 Task: Enable the default data sensitivity level through which we can record the data owner and track field usage
Action: Mouse scrolled (265, 163) with delta (0, 0)
Screenshot: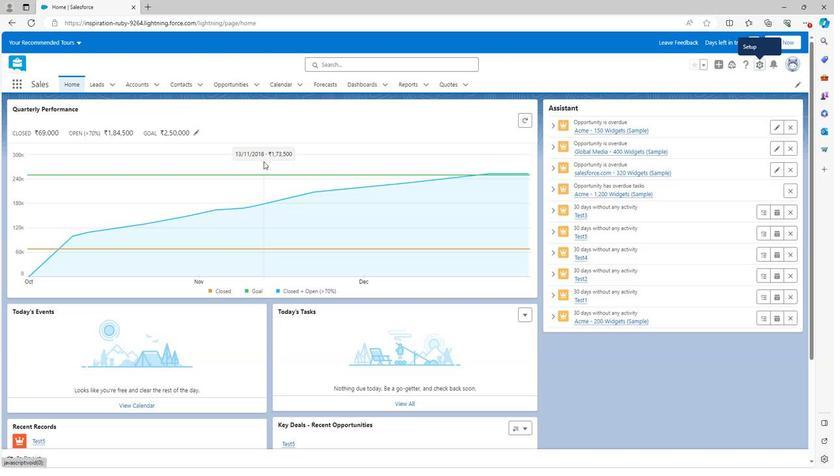 
Action: Mouse scrolled (265, 163) with delta (0, 0)
Screenshot: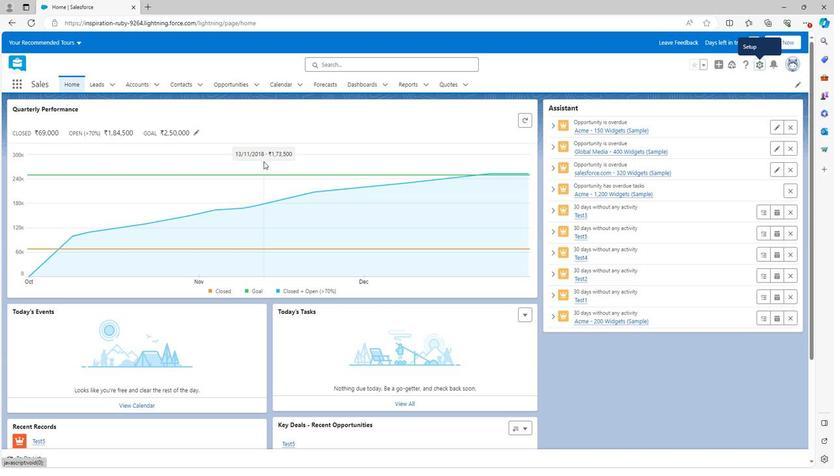 
Action: Mouse scrolled (265, 163) with delta (0, 0)
Screenshot: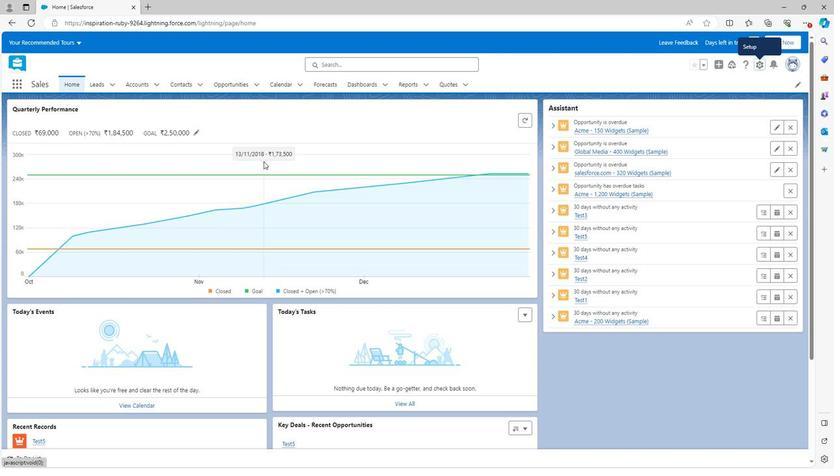 
Action: Mouse scrolled (265, 163) with delta (0, 0)
Screenshot: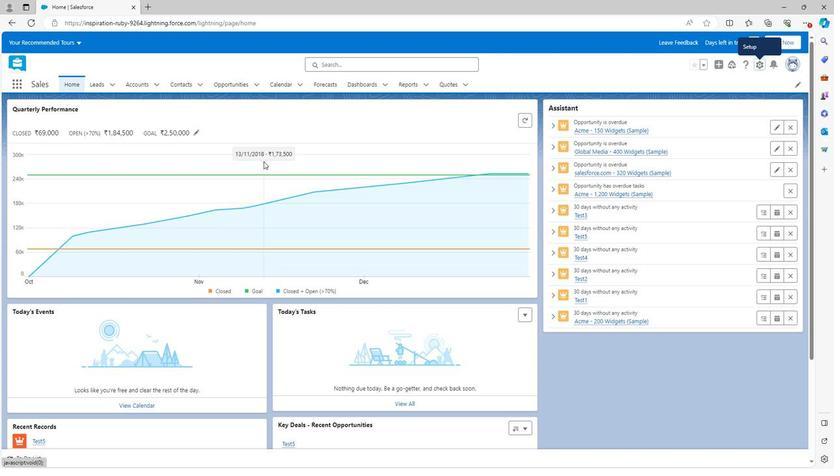 
Action: Mouse scrolled (265, 164) with delta (0, 0)
Screenshot: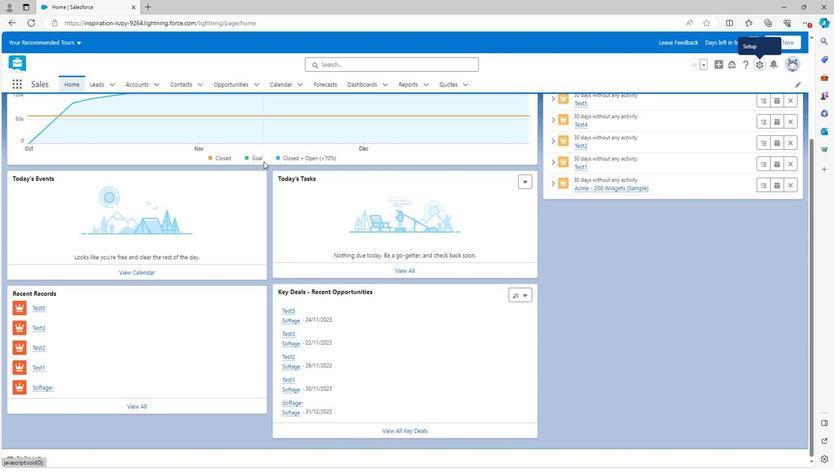 
Action: Mouse scrolled (265, 164) with delta (0, 0)
Screenshot: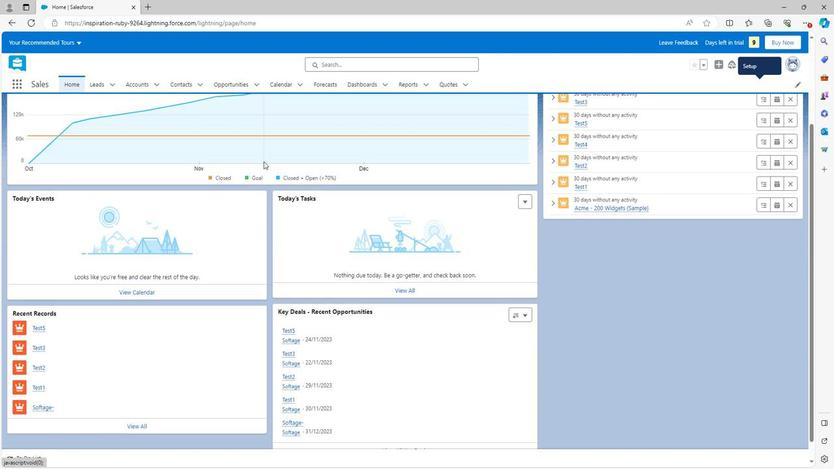 
Action: Mouse scrolled (265, 164) with delta (0, 0)
Screenshot: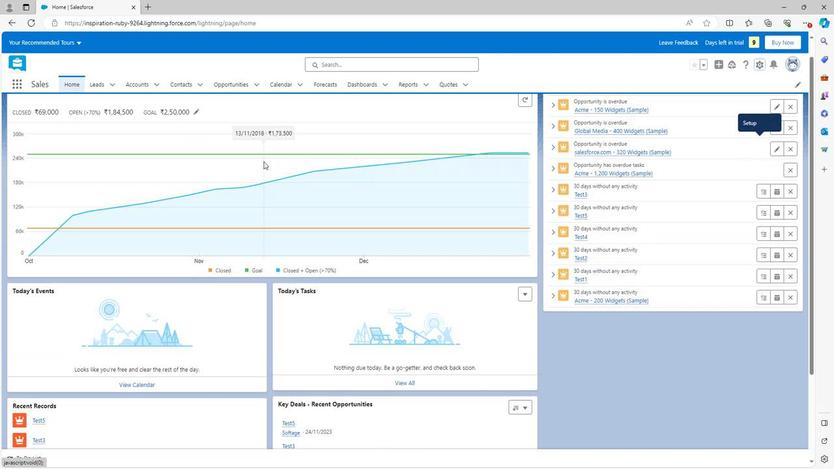 
Action: Mouse scrolled (265, 164) with delta (0, 0)
Screenshot: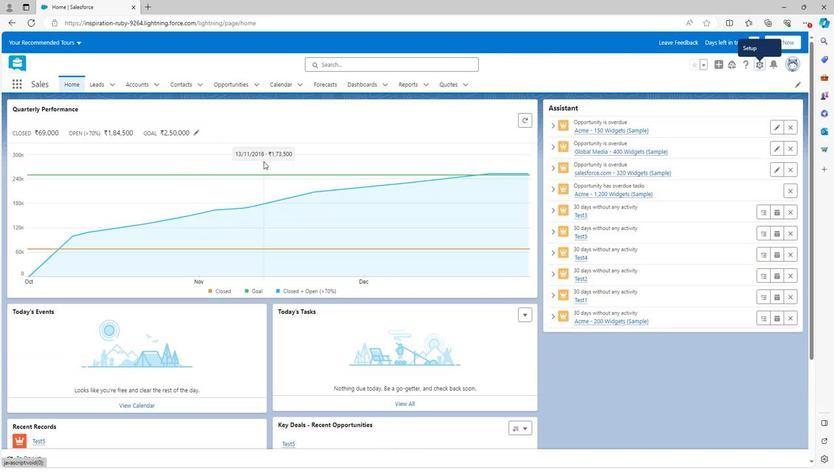 
Action: Mouse moved to (770, 67)
Screenshot: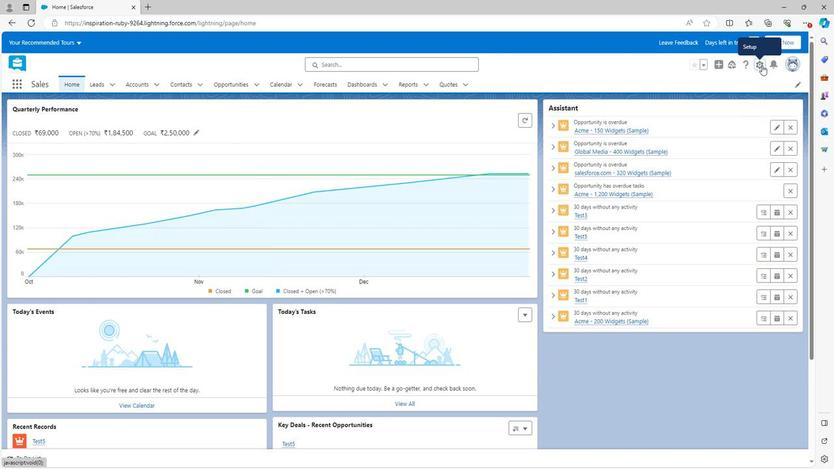 
Action: Mouse pressed left at (770, 67)
Screenshot: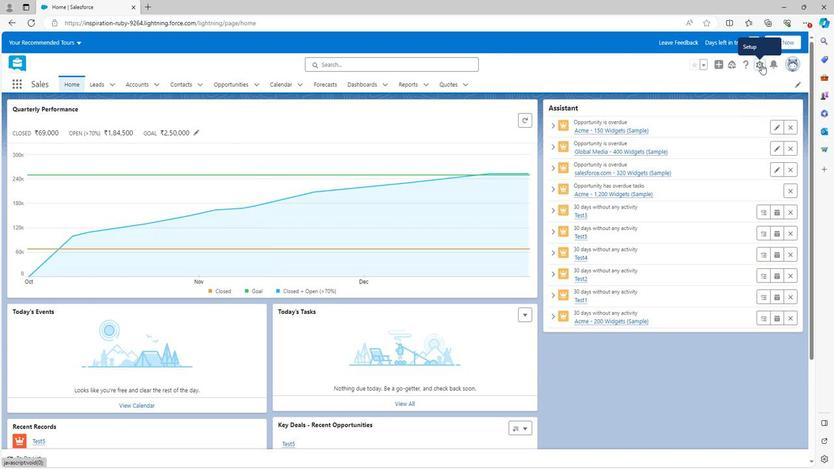 
Action: Mouse moved to (736, 95)
Screenshot: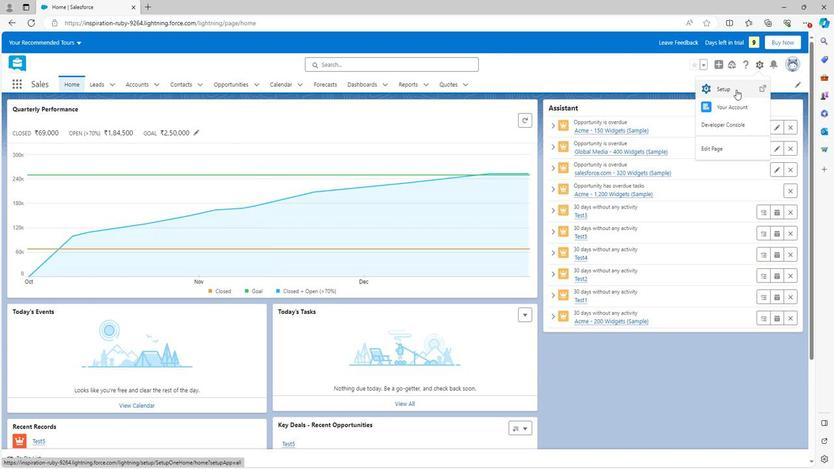 
Action: Mouse pressed left at (736, 95)
Screenshot: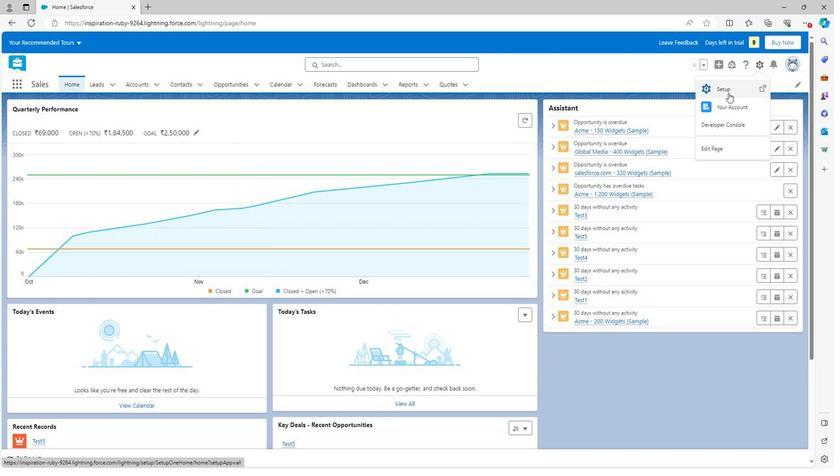 
Action: Mouse moved to (31, 288)
Screenshot: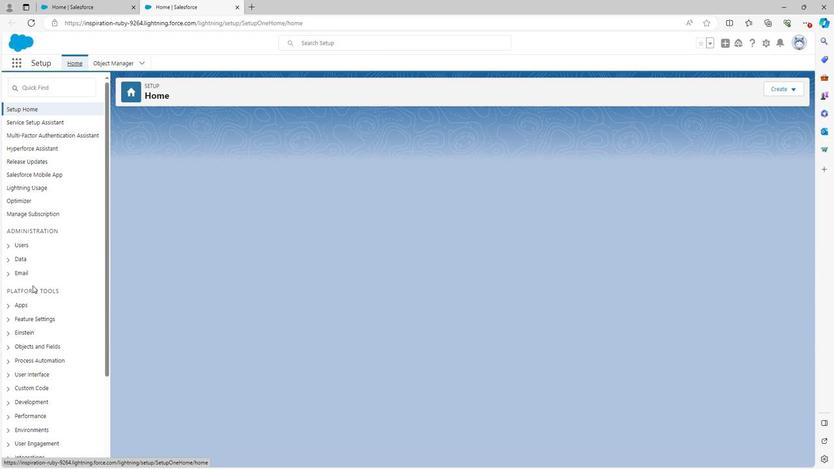 
Action: Mouse scrolled (31, 287) with delta (0, 0)
Screenshot: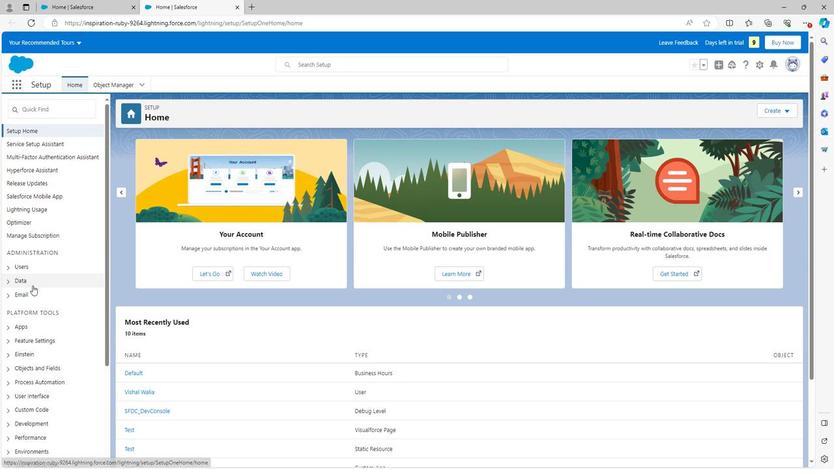 
Action: Mouse scrolled (31, 287) with delta (0, 0)
Screenshot: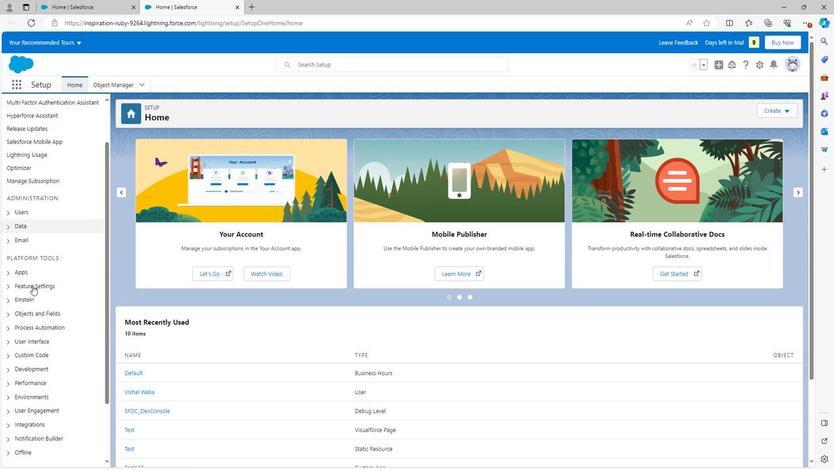 
Action: Mouse scrolled (31, 287) with delta (0, 0)
Screenshot: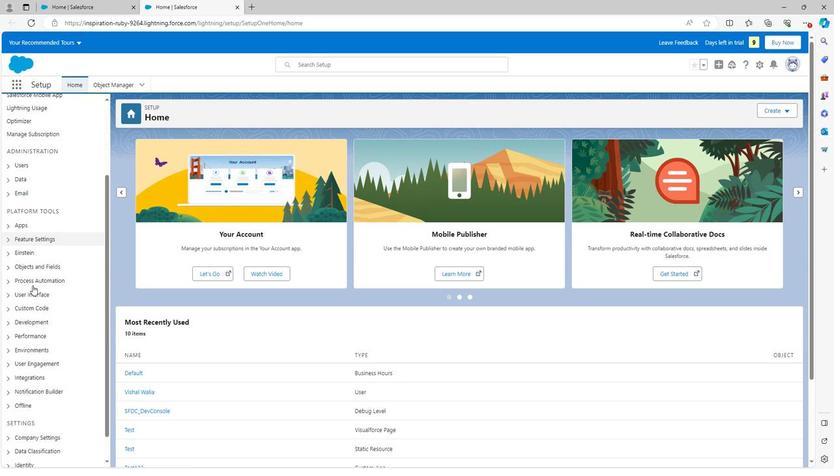 
Action: Mouse scrolled (31, 287) with delta (0, 0)
Screenshot: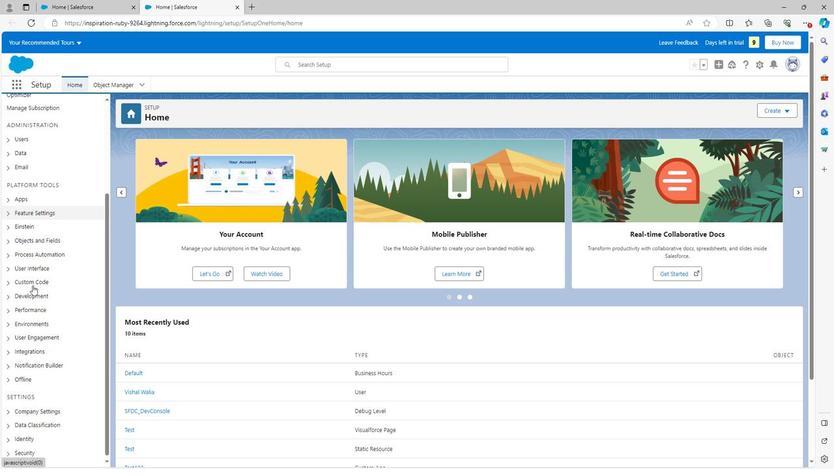 
Action: Mouse moved to (4, 425)
Screenshot: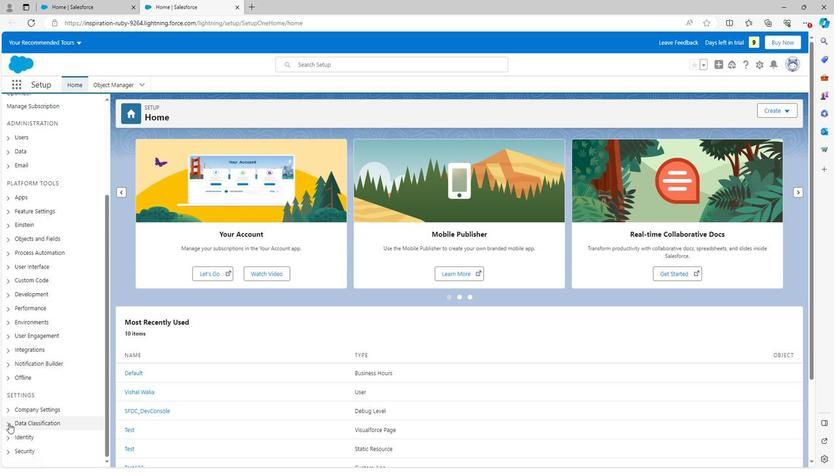 
Action: Mouse pressed left at (4, 425)
Screenshot: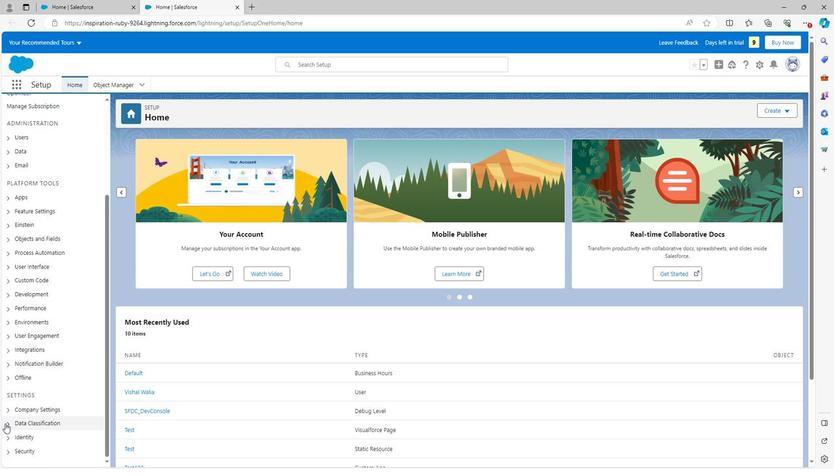 
Action: Mouse scrolled (4, 424) with delta (0, 0)
Screenshot: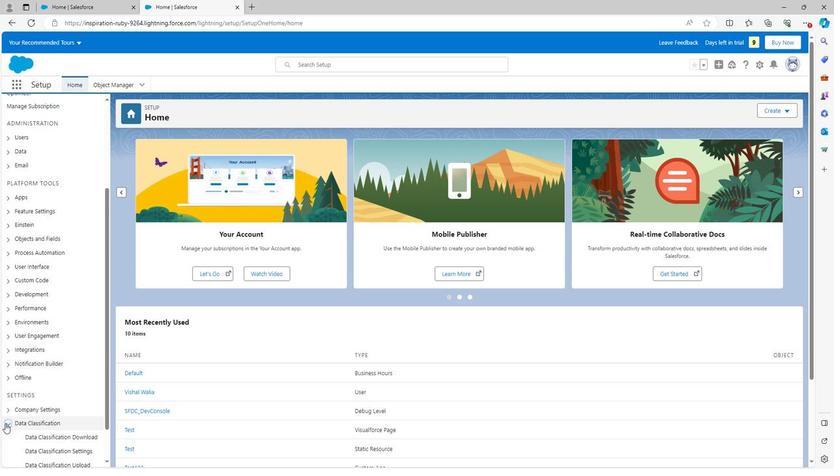 
Action: Mouse scrolled (4, 424) with delta (0, 0)
Screenshot: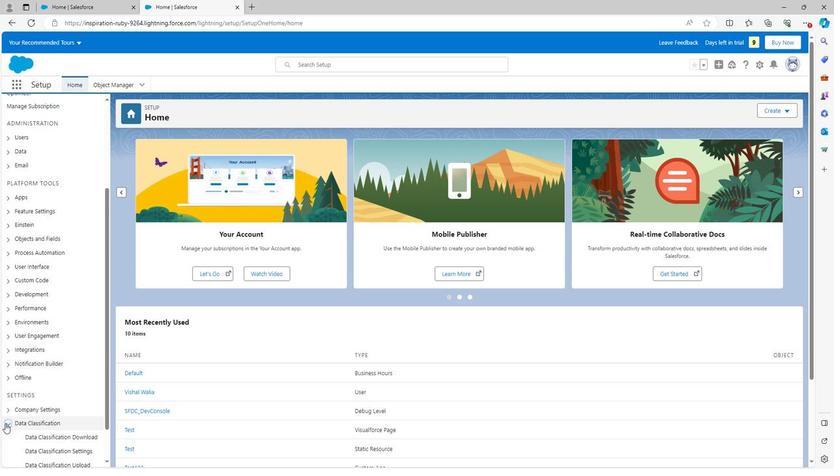 
Action: Mouse moved to (43, 412)
Screenshot: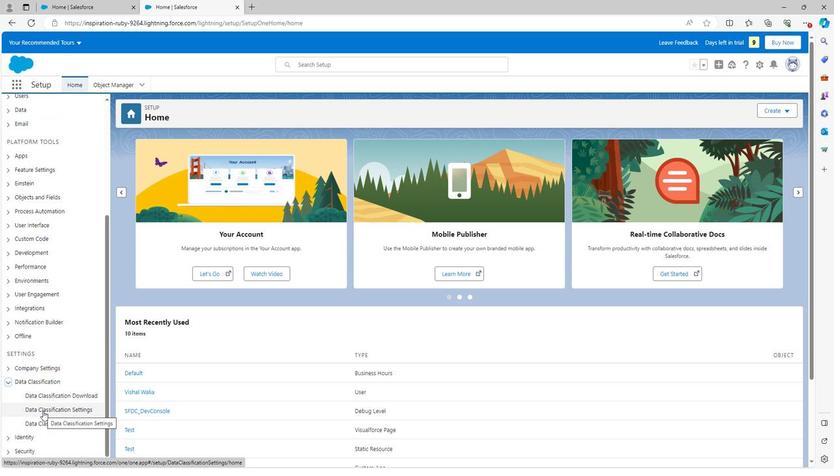 
Action: Mouse pressed left at (43, 412)
Screenshot: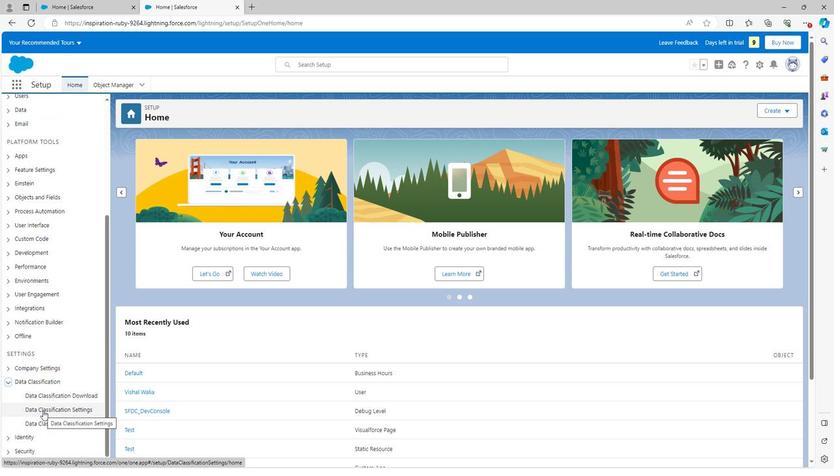 
Action: Mouse moved to (256, 192)
Screenshot: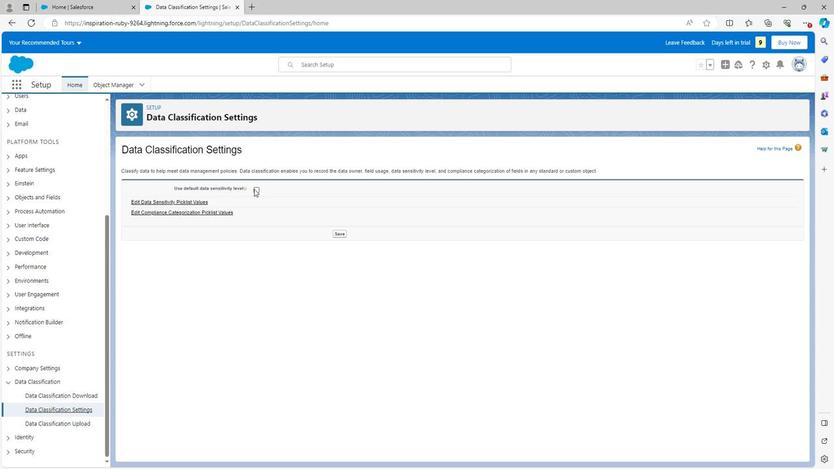 
Action: Mouse pressed left at (256, 192)
Screenshot: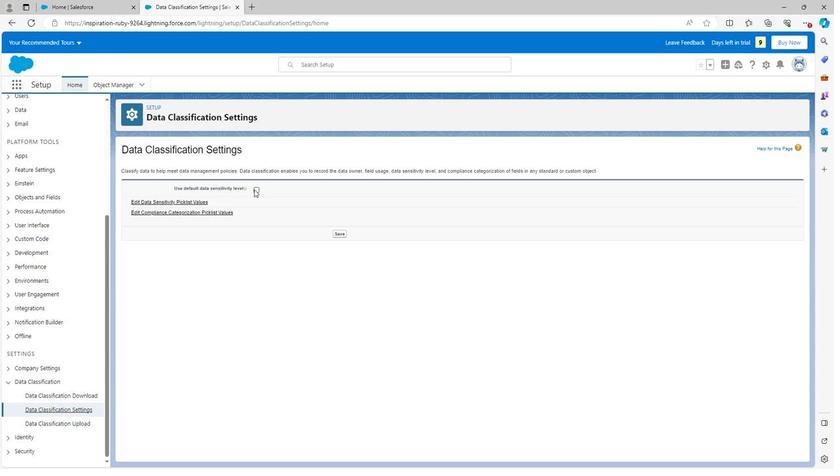 
Action: Mouse moved to (199, 205)
Screenshot: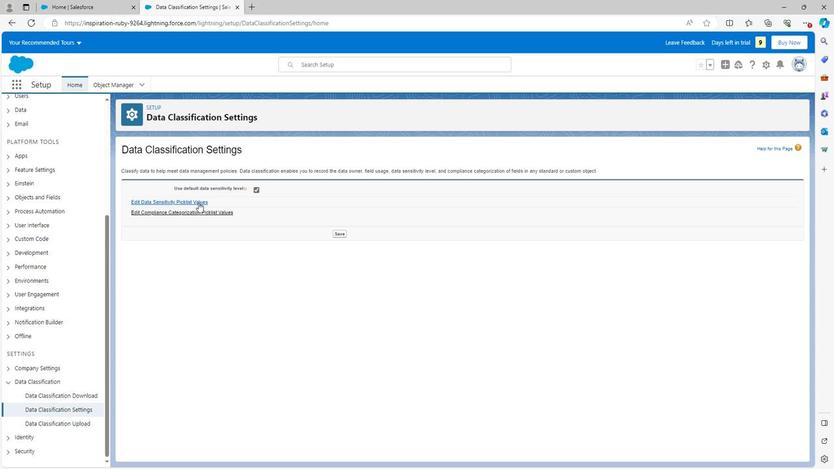 
Action: Mouse pressed left at (199, 205)
Screenshot: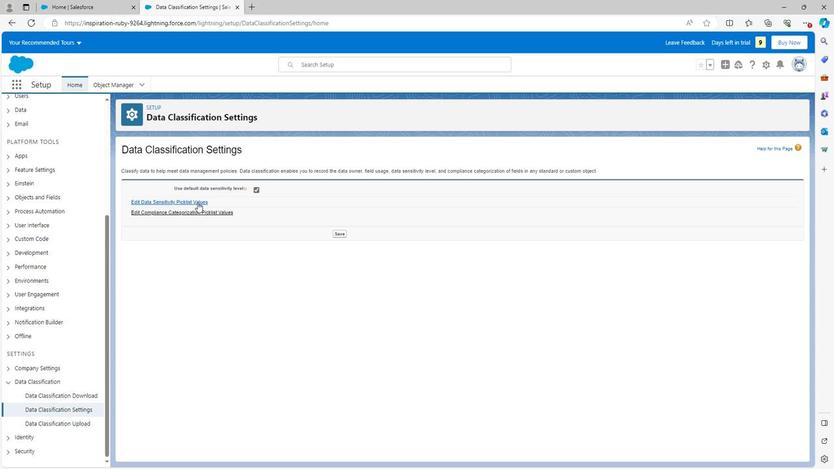 
Action: Mouse moved to (12, 27)
Screenshot: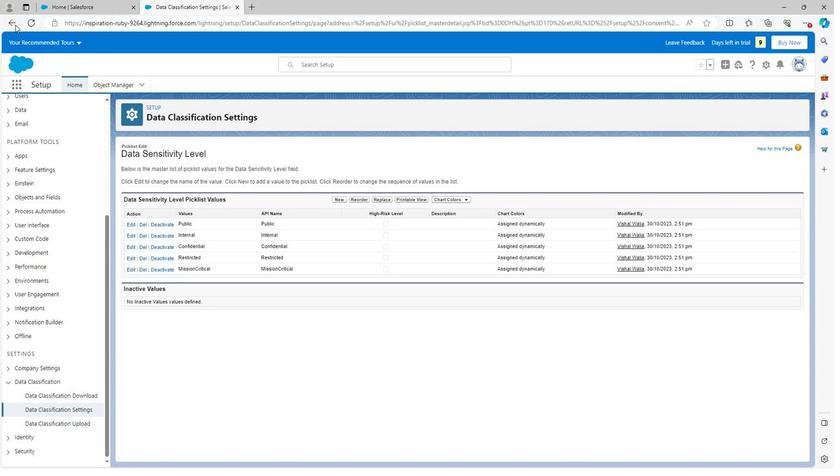 
Action: Mouse pressed left at (12, 27)
Screenshot: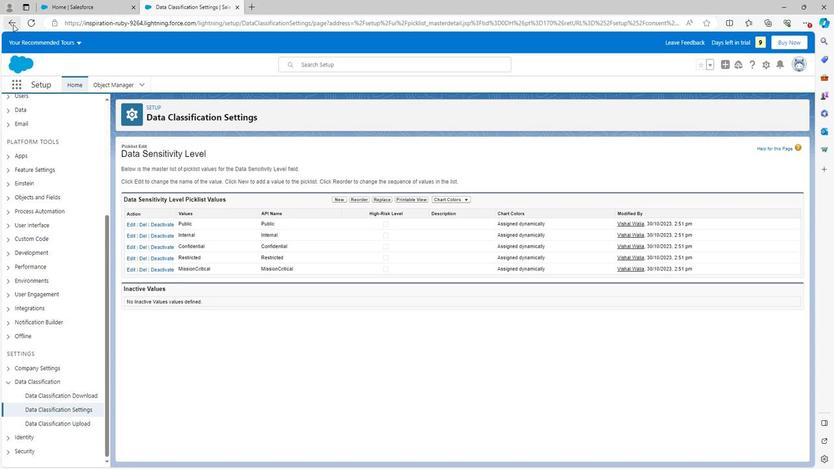 
Action: Mouse moved to (166, 215)
Screenshot: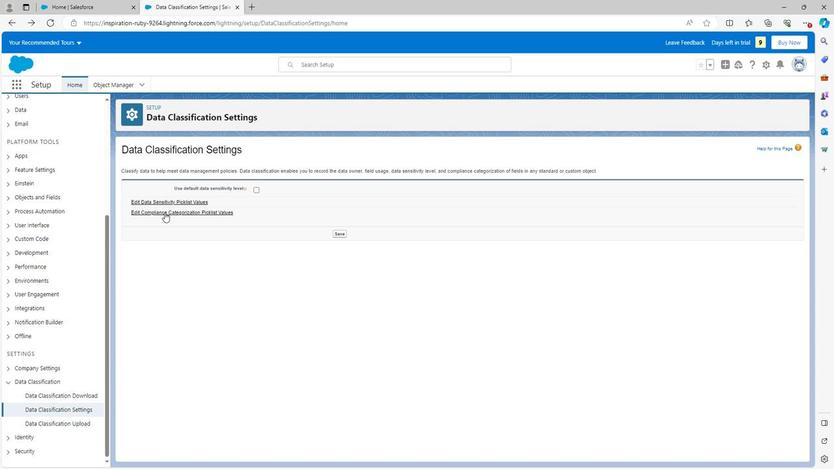 
Action: Mouse pressed left at (166, 215)
Screenshot: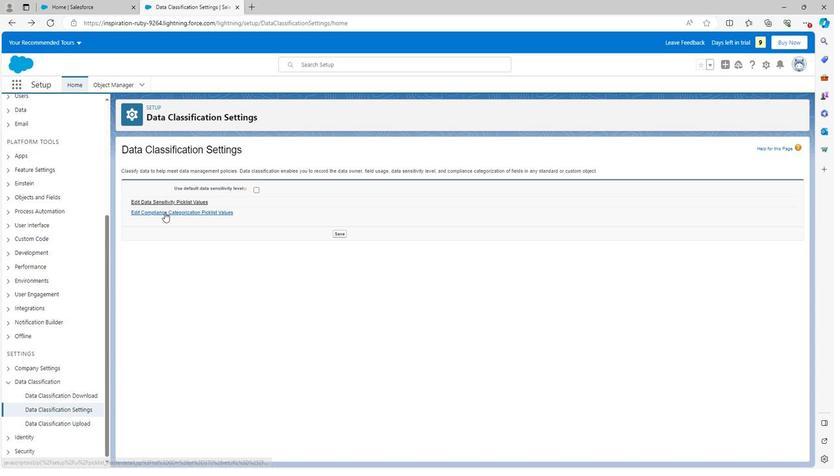 
Action: Mouse moved to (14, 26)
Screenshot: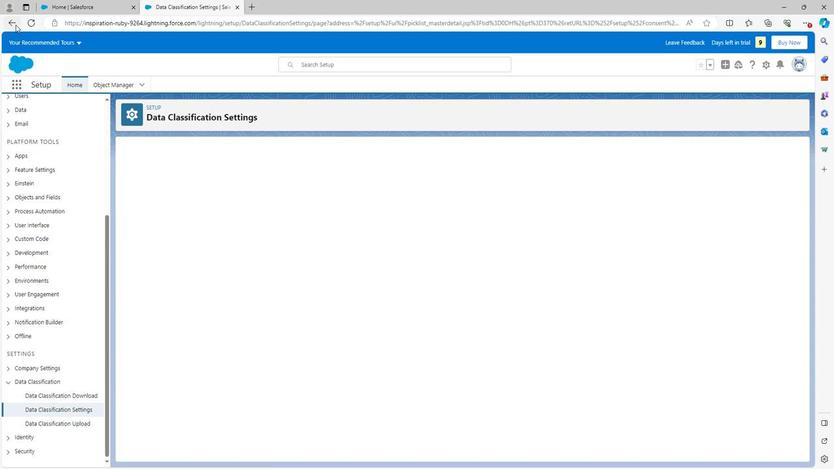
Action: Mouse pressed left at (14, 26)
Screenshot: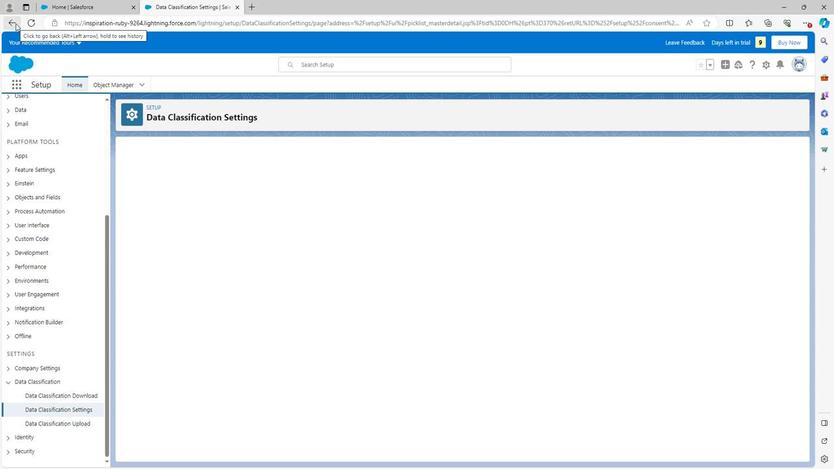 
Action: Mouse moved to (257, 192)
Screenshot: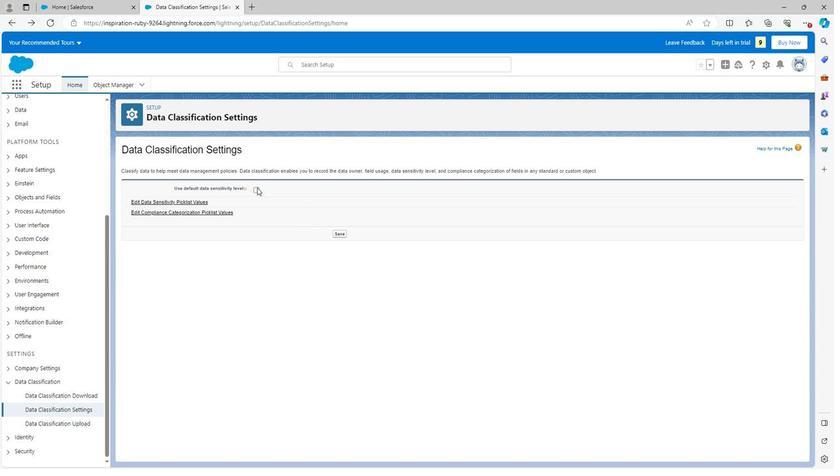 
Action: Mouse pressed left at (257, 192)
Screenshot: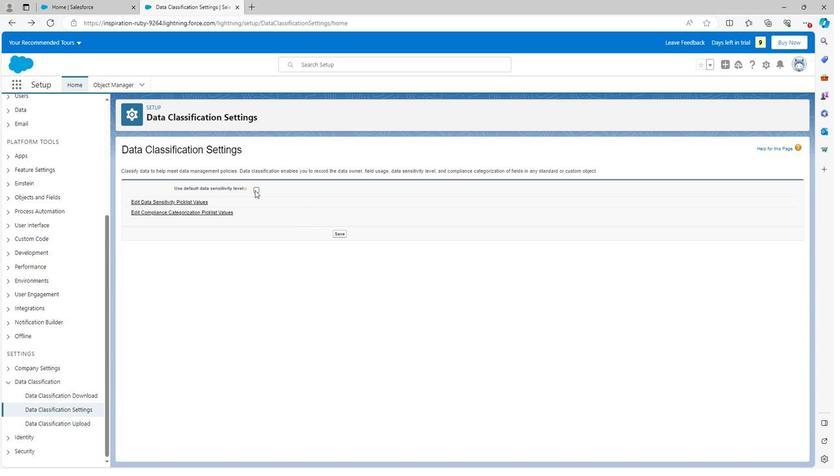 
Action: Mouse moved to (342, 233)
Screenshot: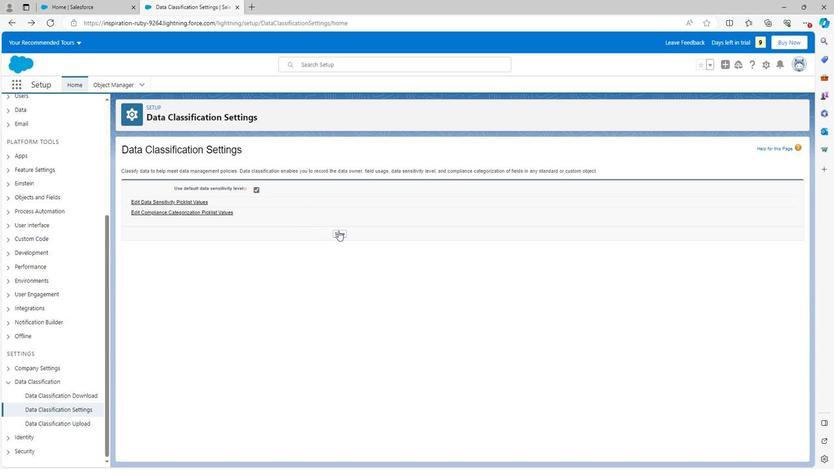 
Action: Mouse pressed left at (342, 233)
Screenshot: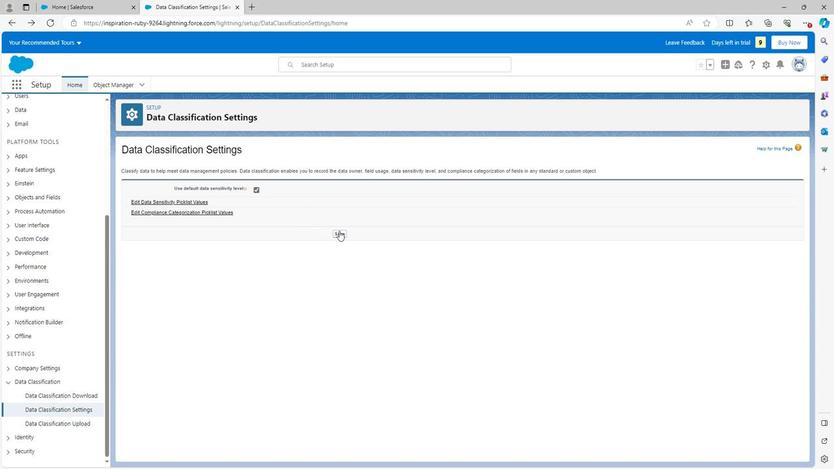 
Action: Mouse moved to (343, 232)
Screenshot: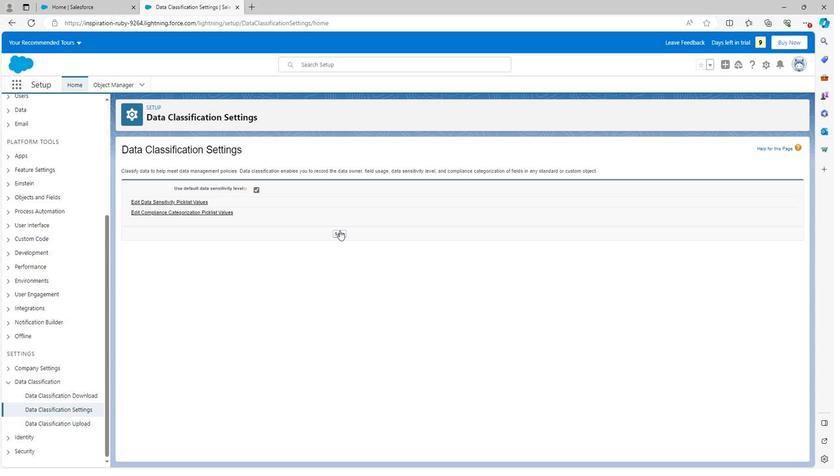 
